 Task: Add Attachment from "Attach a link" to Card Card0000000052 in Board Board0000000013 in Workspace WS0000000005 in Trello. Add Cover Red to Card Card0000000052 in Board Board0000000013 in Workspace WS0000000005 in Trello. Add "Join Card" Button Button0000000052  to Card Card0000000052 in Board Board0000000013 in Workspace WS0000000005 in Trello. Add Description DS0000000052 to Card Card0000000052 in Board Board0000000013 in Workspace WS0000000005 in Trello. Add Comment CM0000000052 to Card Card0000000052 in Board Board0000000013 in Workspace WS0000000005 in Trello
Action: Mouse moved to (681, 372)
Screenshot: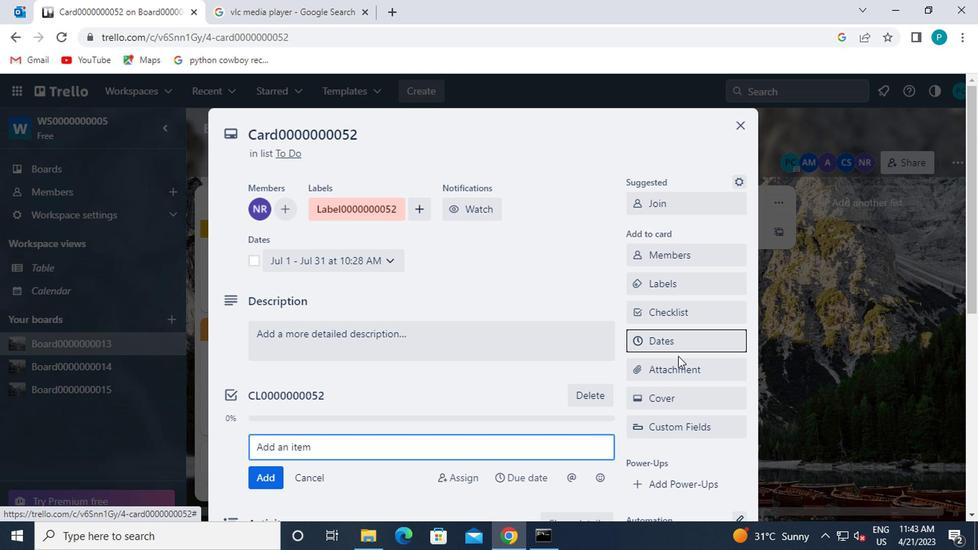 
Action: Mouse pressed left at (681, 372)
Screenshot: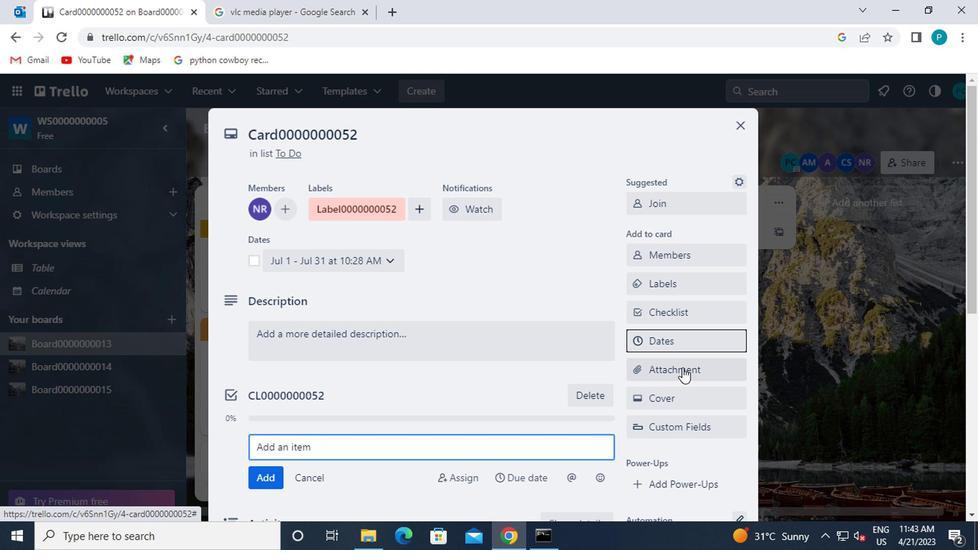 
Action: Mouse moved to (278, 15)
Screenshot: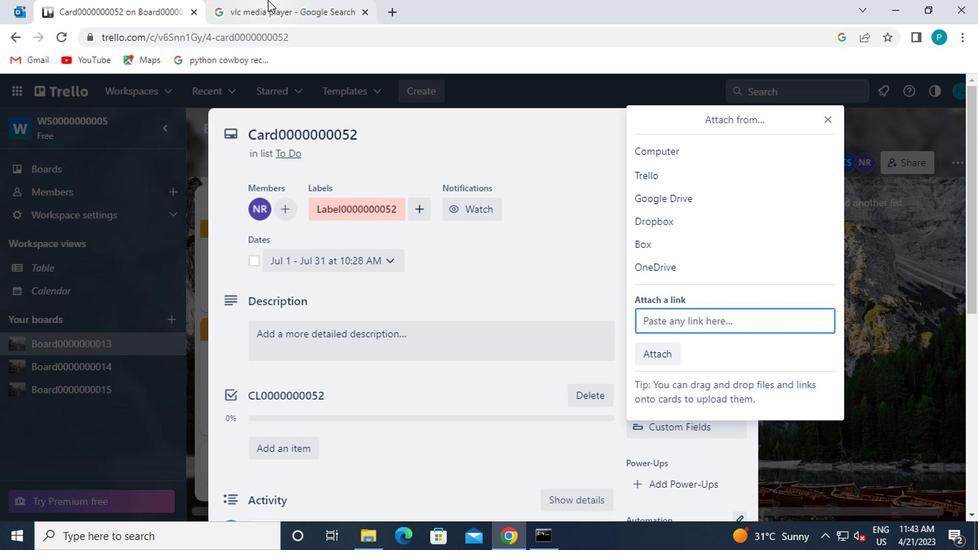 
Action: Mouse pressed left at (278, 15)
Screenshot: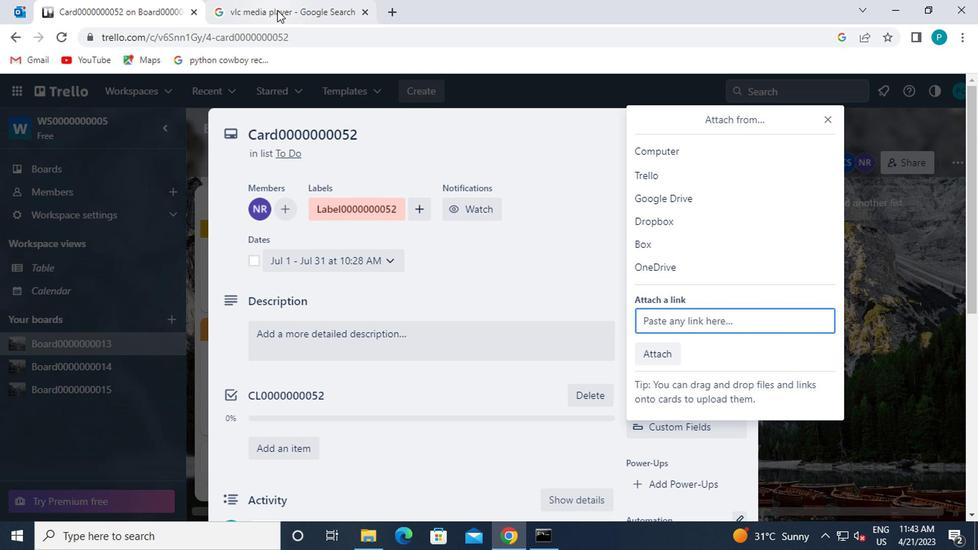 
Action: Key pressed ctrl+C
Screenshot: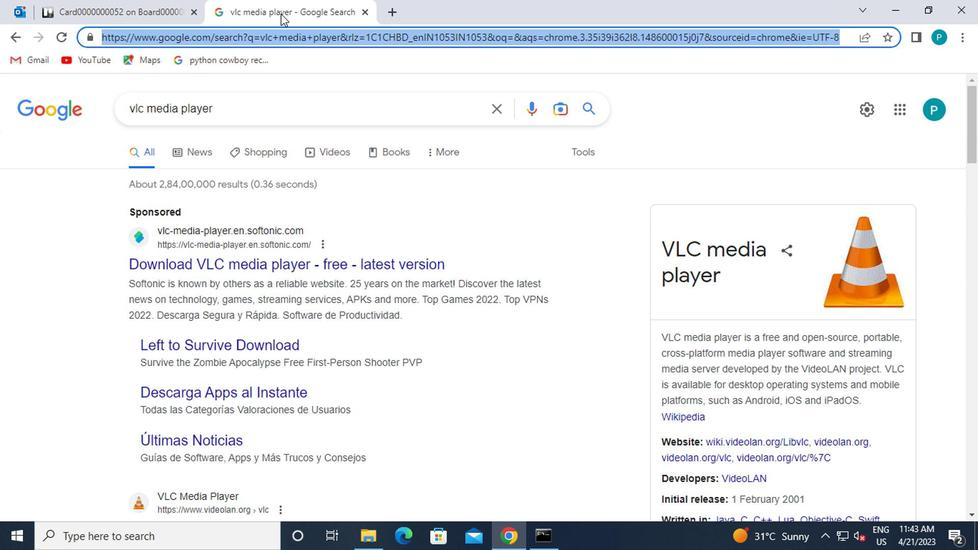 
Action: Mouse moved to (151, 5)
Screenshot: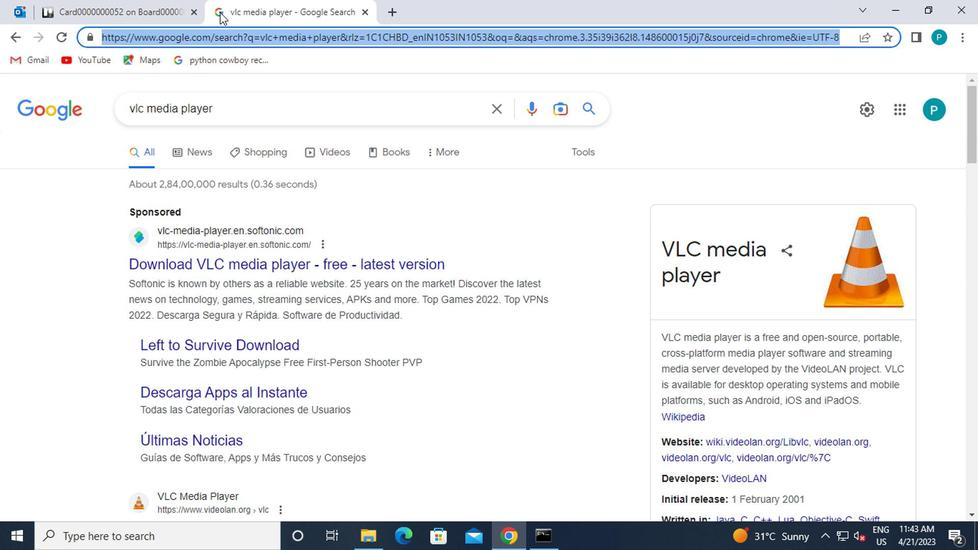 
Action: Mouse pressed left at (151, 5)
Screenshot: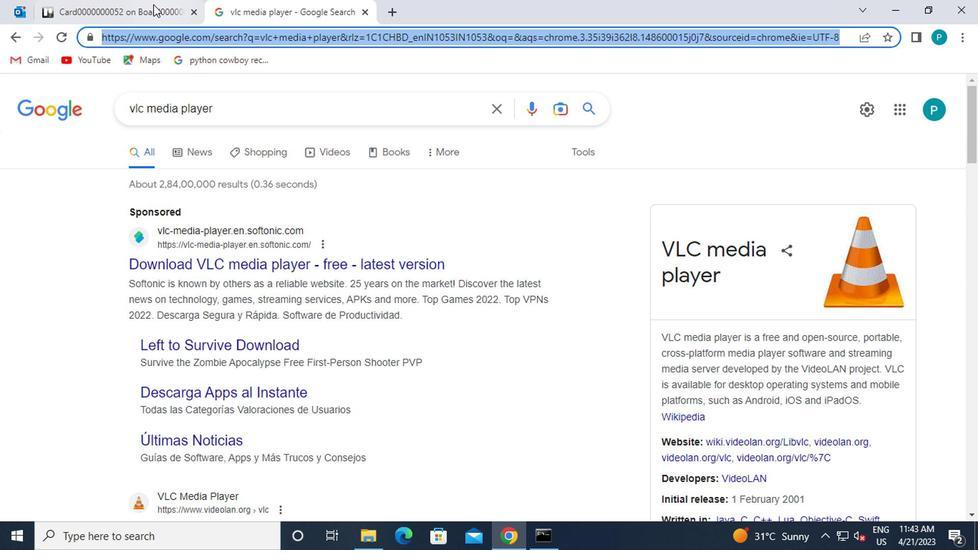 
Action: Mouse moved to (665, 317)
Screenshot: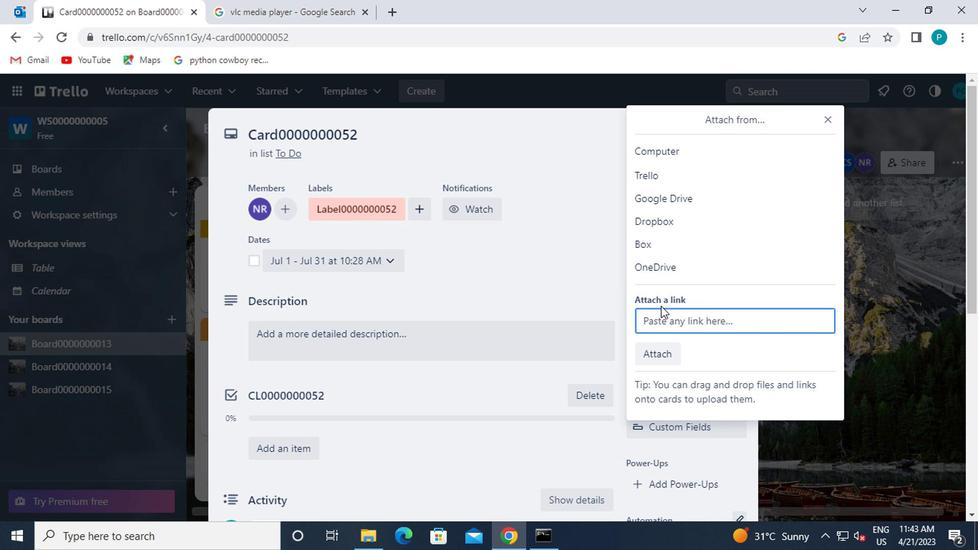
Action: Mouse pressed left at (665, 317)
Screenshot: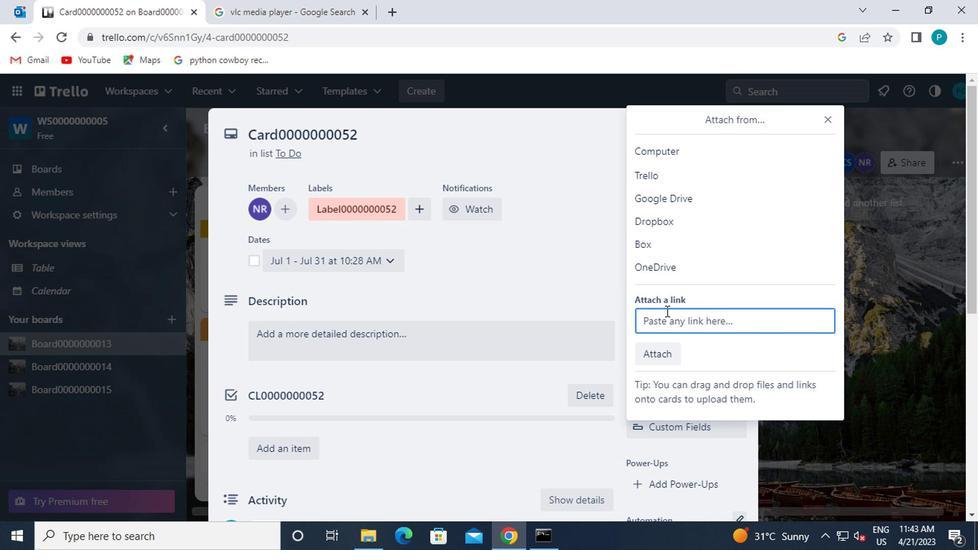
Action: Key pressed ctrl+V
Screenshot: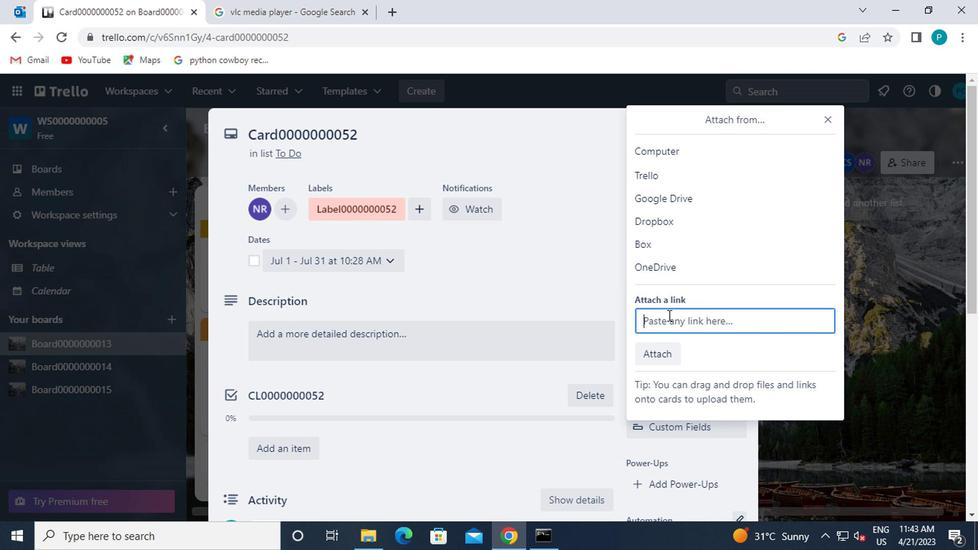 
Action: Mouse moved to (665, 398)
Screenshot: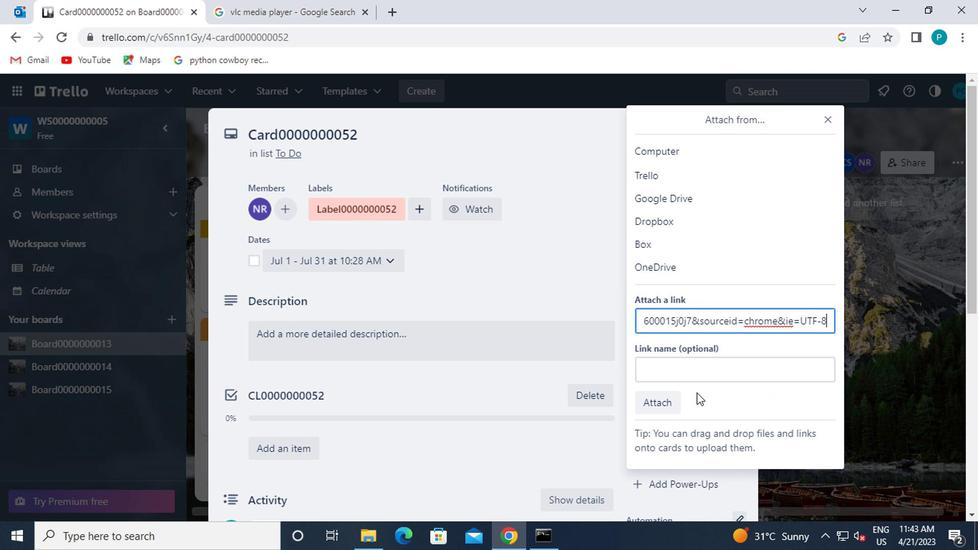 
Action: Mouse pressed left at (665, 398)
Screenshot: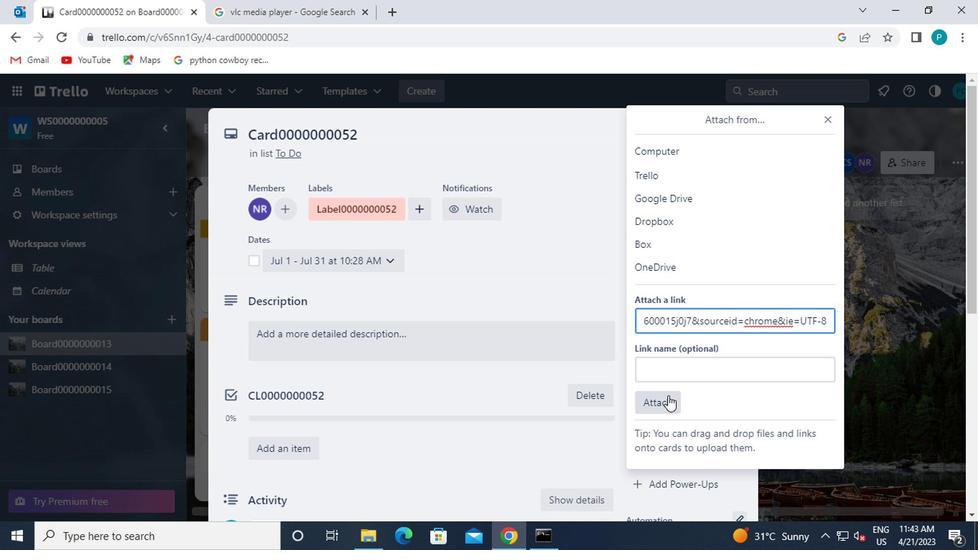 
Action: Mouse moved to (601, 361)
Screenshot: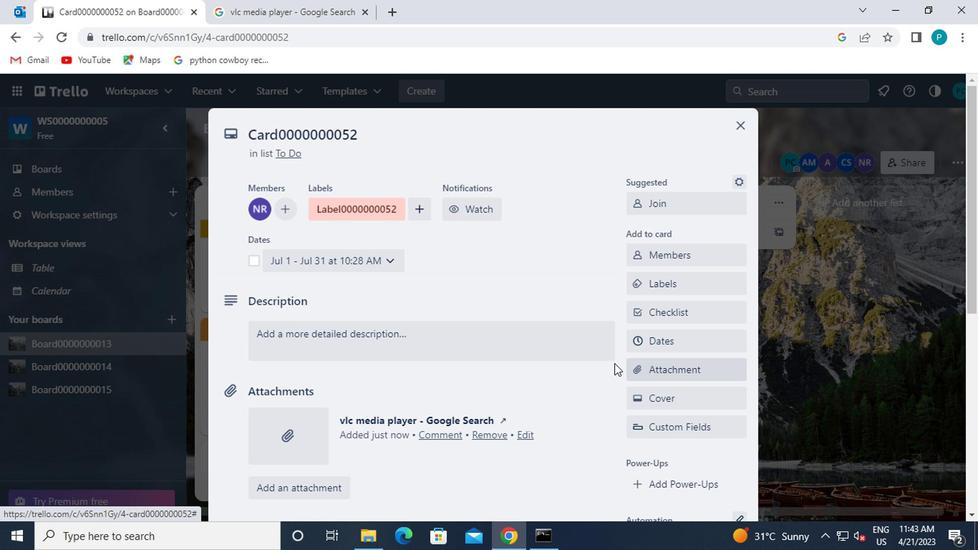 
Action: Mouse scrolled (601, 360) with delta (0, -1)
Screenshot: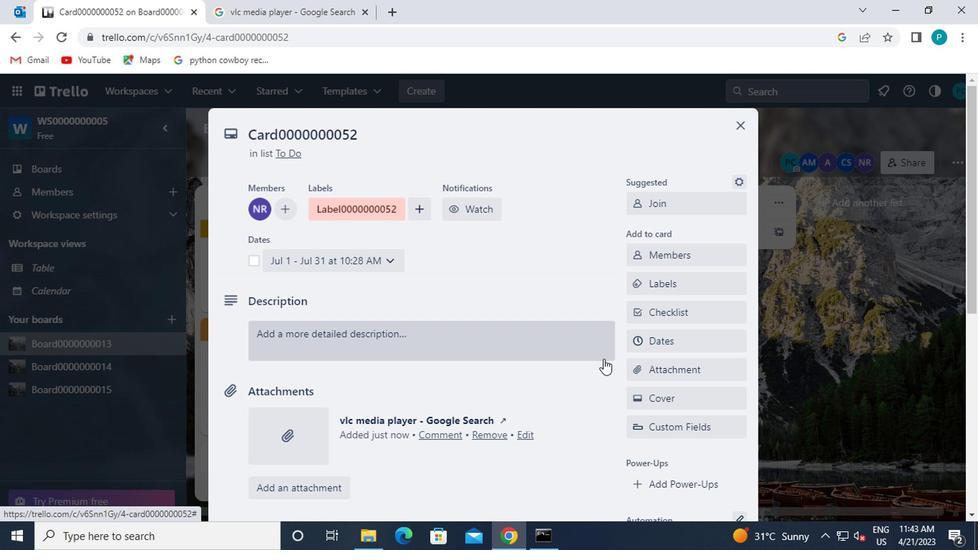 
Action: Mouse moved to (637, 333)
Screenshot: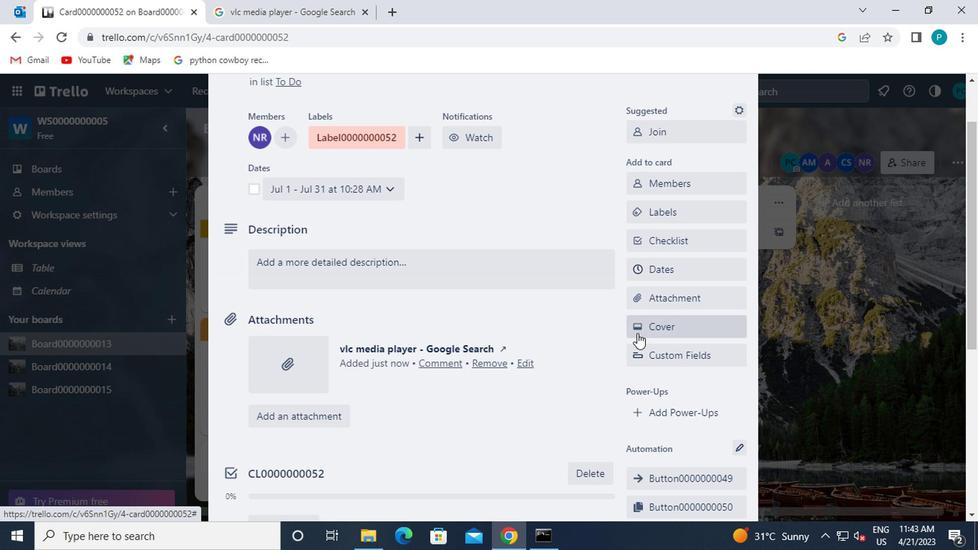 
Action: Mouse pressed left at (637, 333)
Screenshot: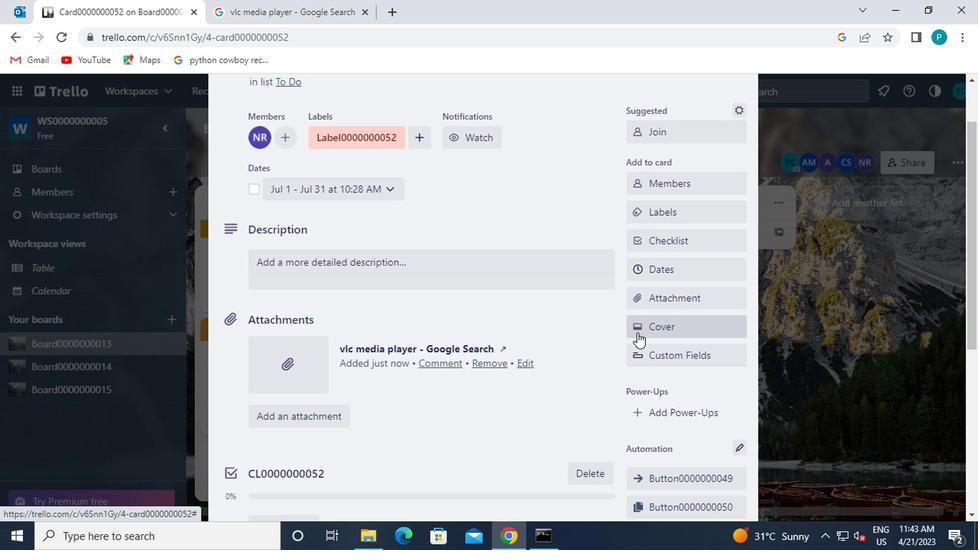 
Action: Mouse moved to (766, 249)
Screenshot: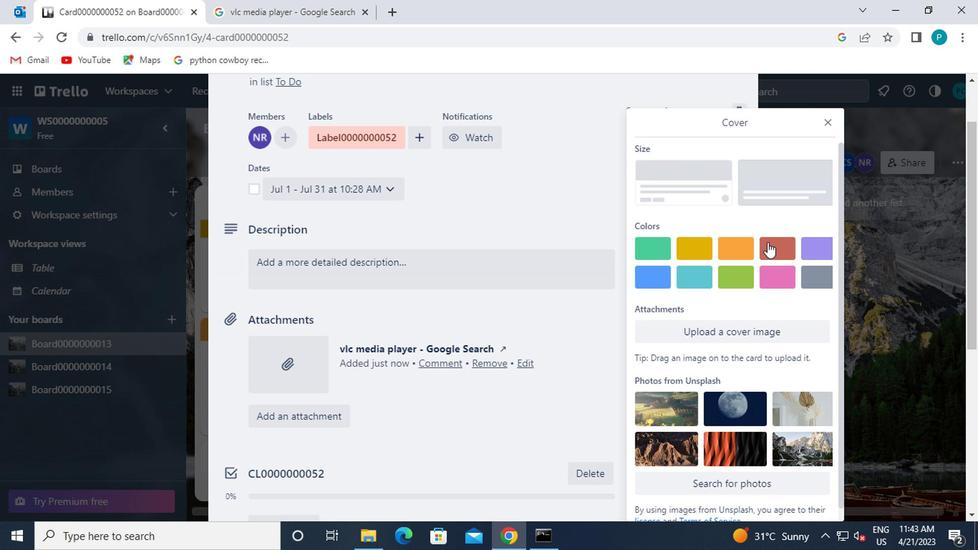 
Action: Mouse pressed left at (766, 249)
Screenshot: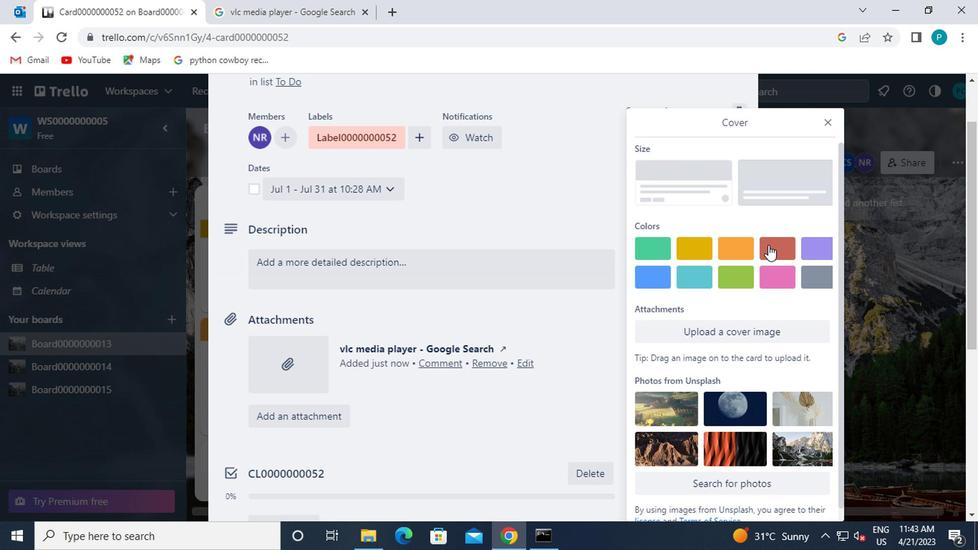 
Action: Mouse moved to (823, 115)
Screenshot: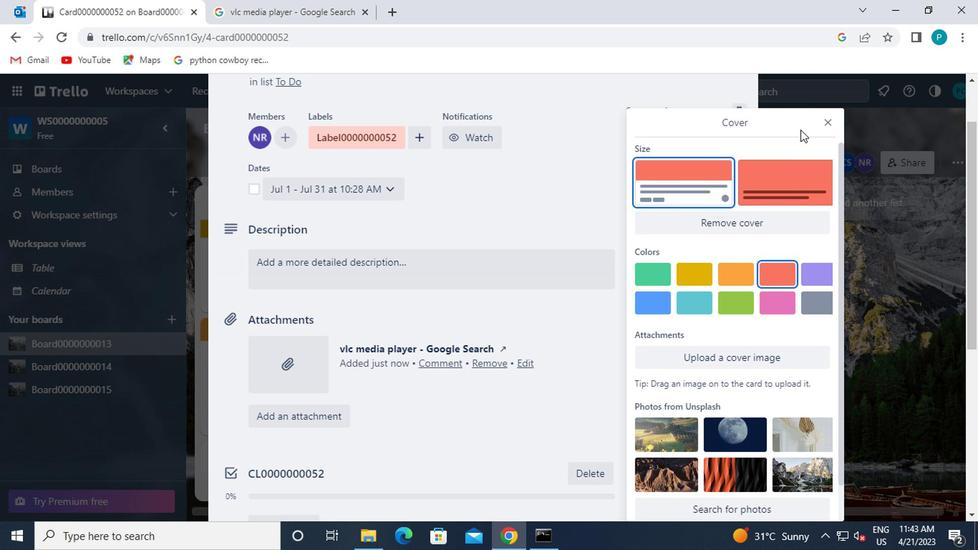 
Action: Mouse pressed left at (823, 115)
Screenshot: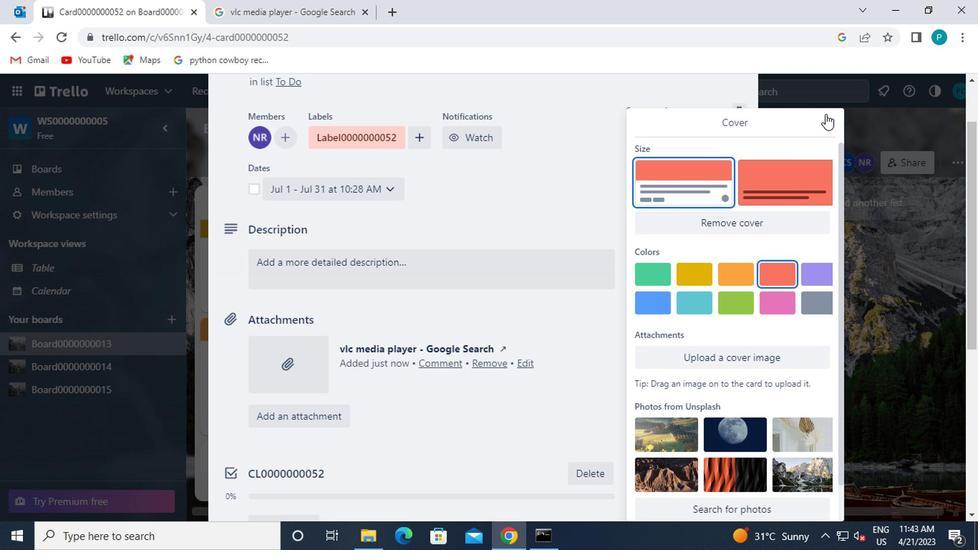 
Action: Mouse moved to (587, 330)
Screenshot: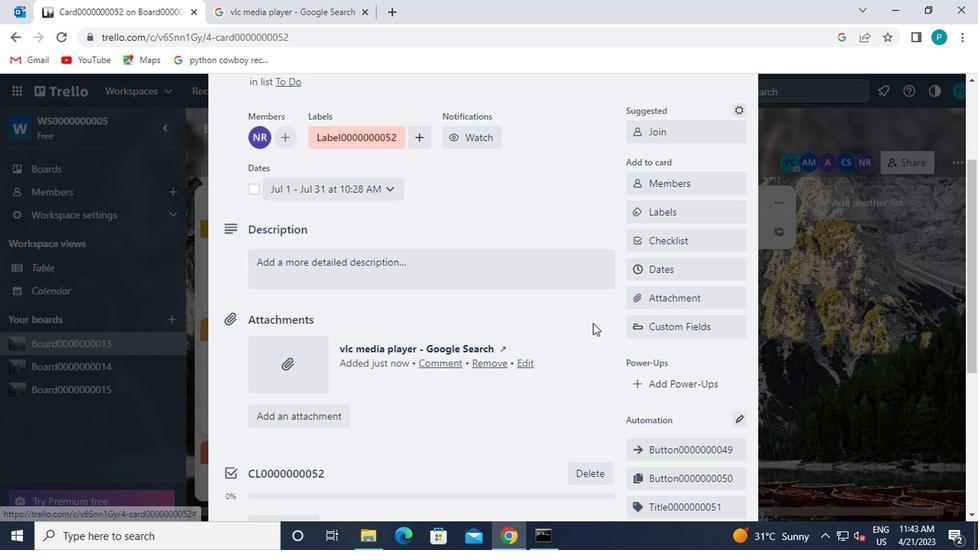 
Action: Mouse scrolled (587, 329) with delta (0, 0)
Screenshot: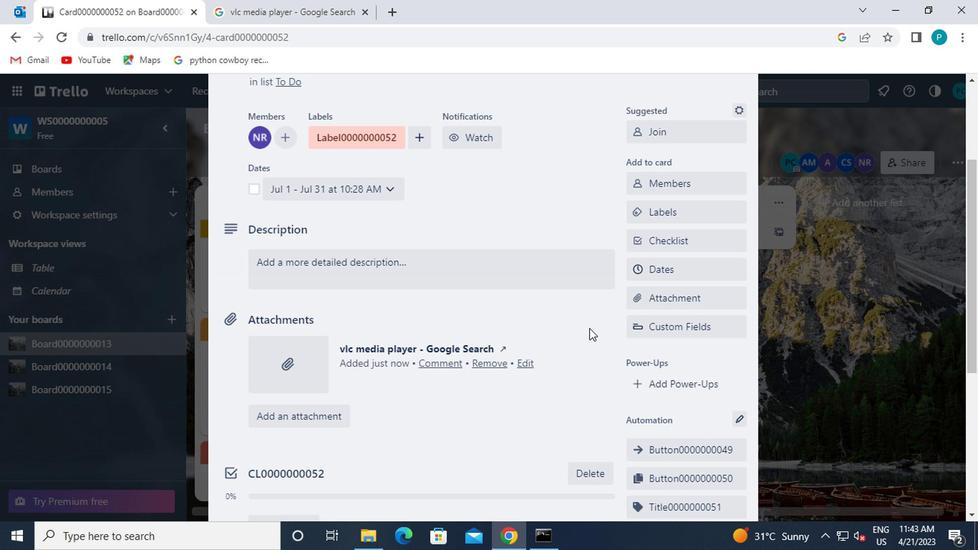 
Action: Mouse moved to (594, 333)
Screenshot: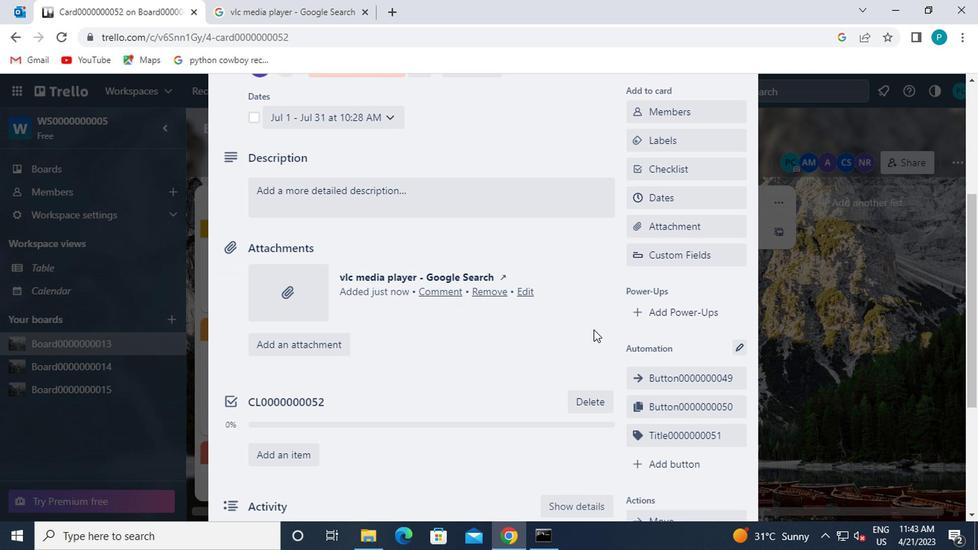 
Action: Mouse scrolled (594, 333) with delta (0, 0)
Screenshot: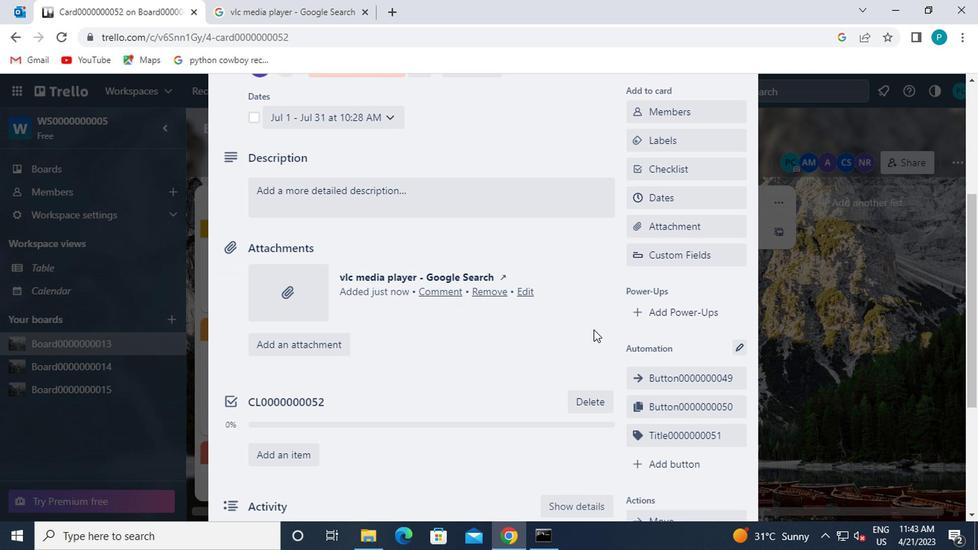 
Action: Mouse moved to (655, 387)
Screenshot: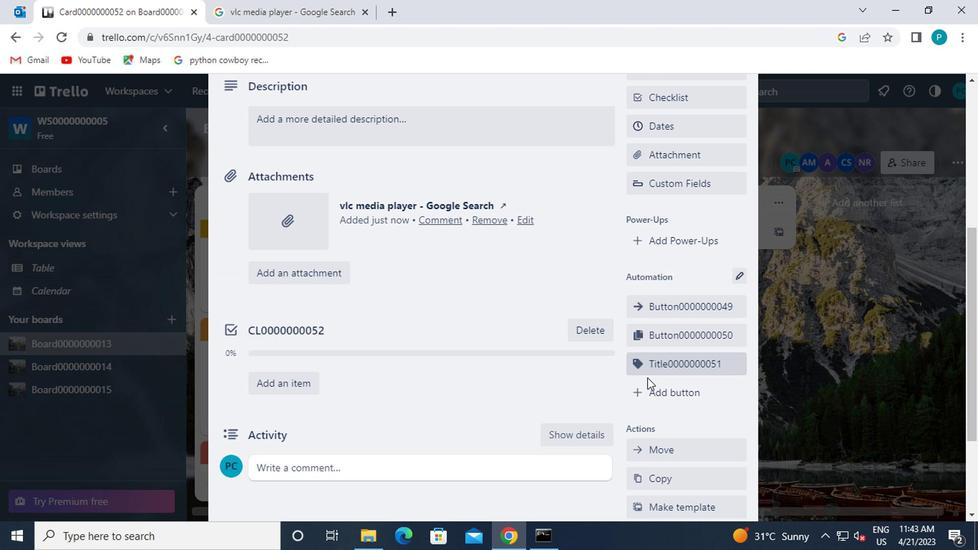
Action: Mouse pressed left at (655, 387)
Screenshot: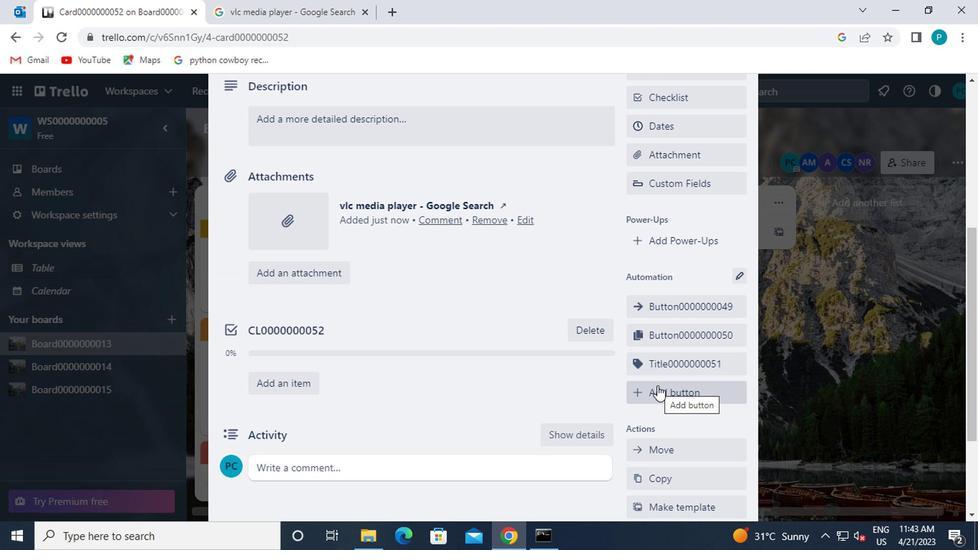 
Action: Mouse moved to (681, 275)
Screenshot: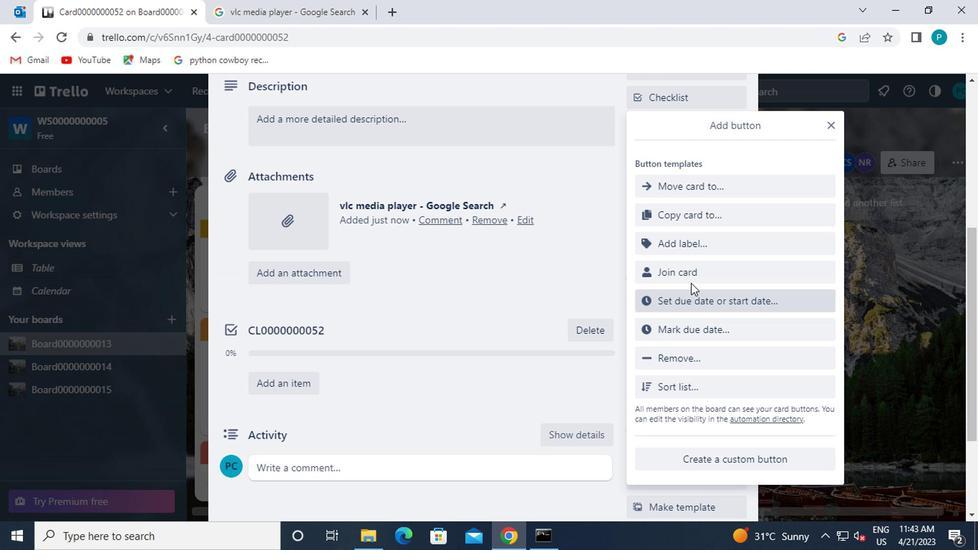 
Action: Mouse pressed left at (681, 275)
Screenshot: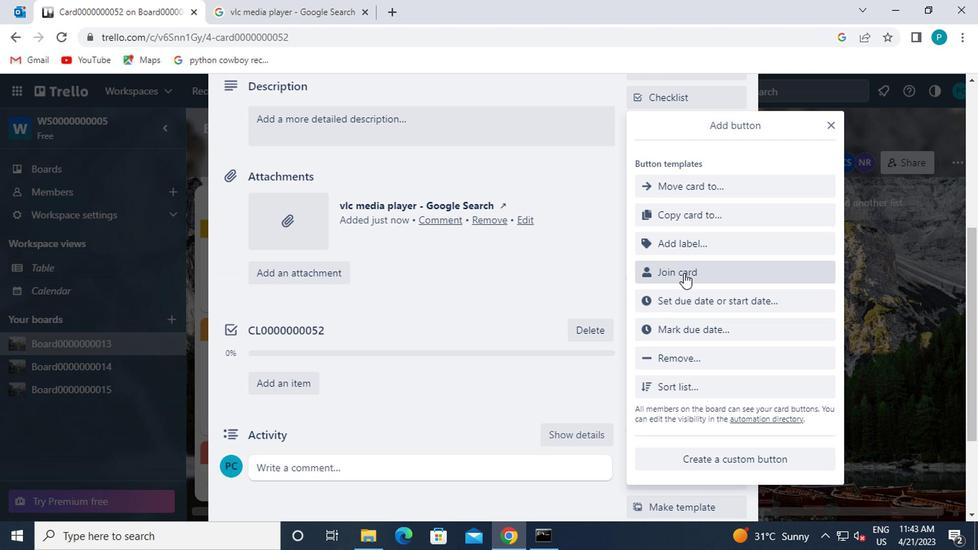 
Action: Mouse moved to (685, 237)
Screenshot: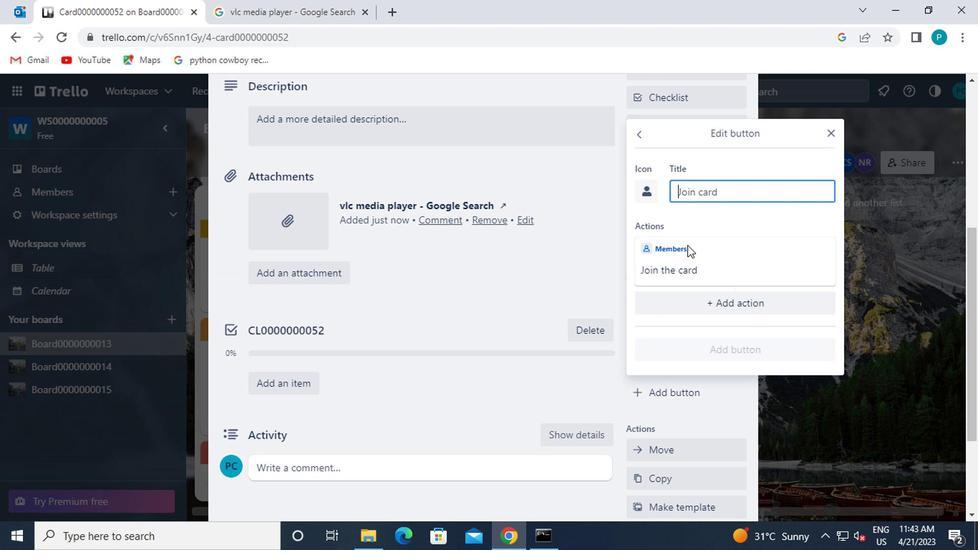 
Action: Key pressed b<Key.caps_lock>utton0000000052
Screenshot: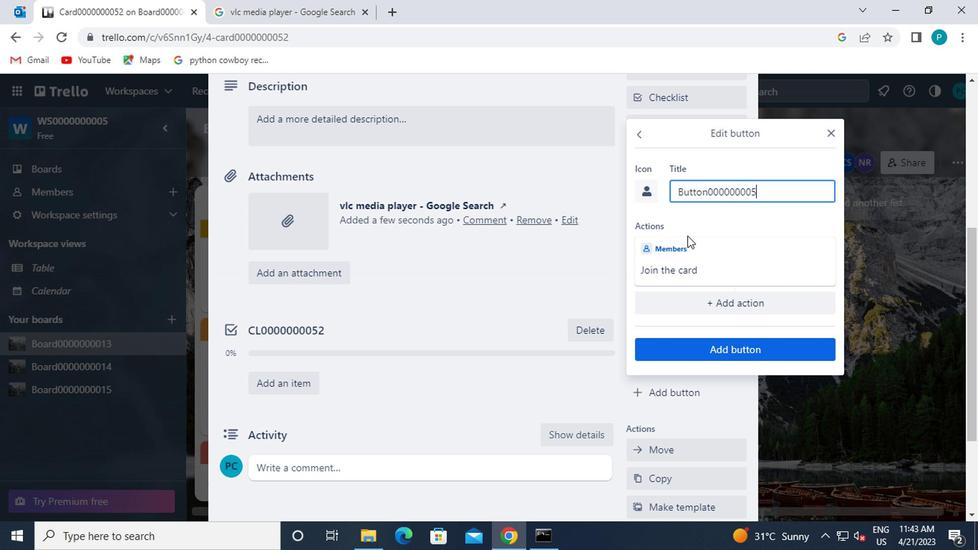 
Action: Mouse moved to (697, 342)
Screenshot: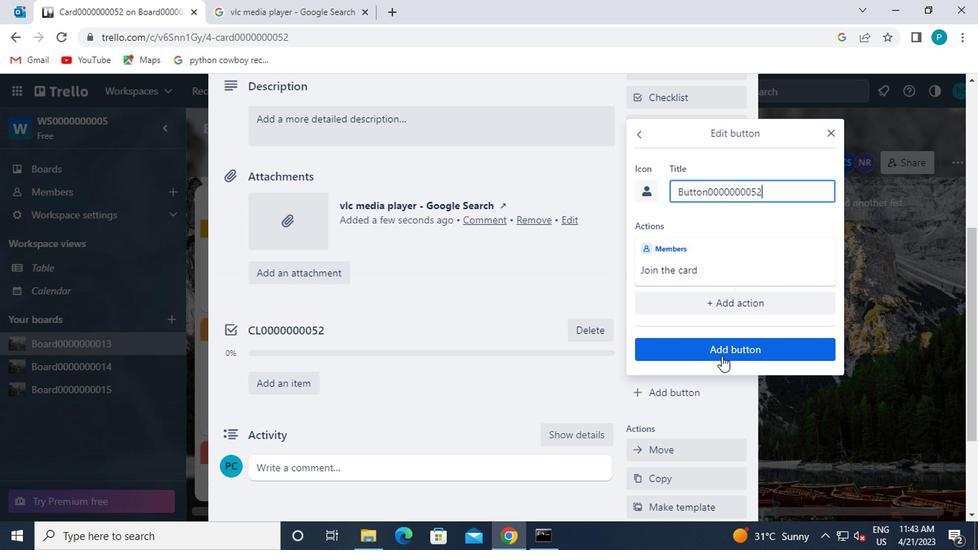 
Action: Mouse pressed left at (697, 342)
Screenshot: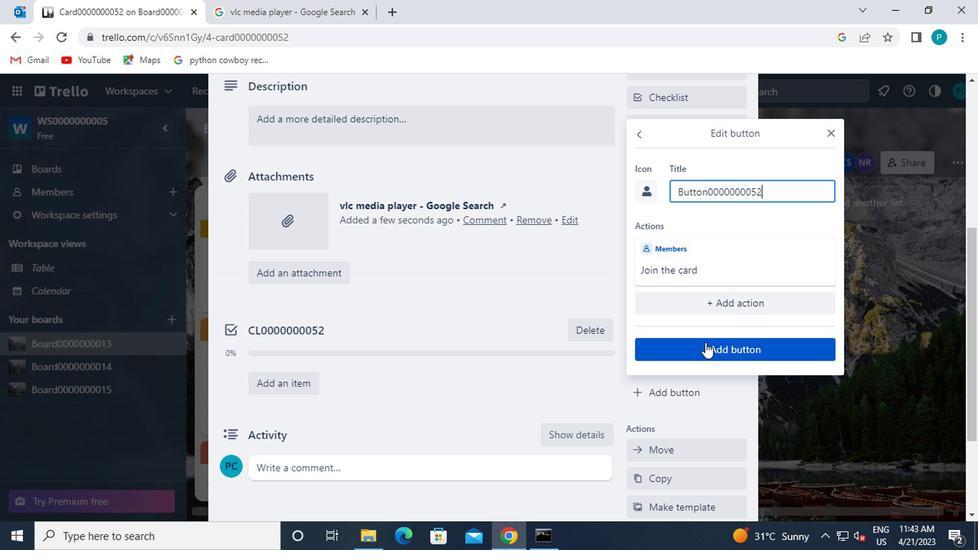
Action: Mouse moved to (456, 284)
Screenshot: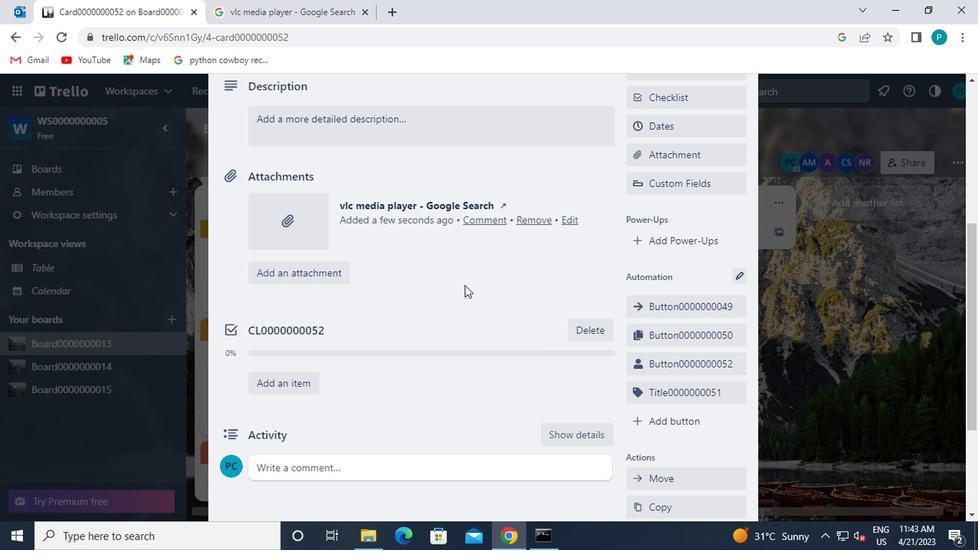
Action: Mouse scrolled (456, 284) with delta (0, 0)
Screenshot: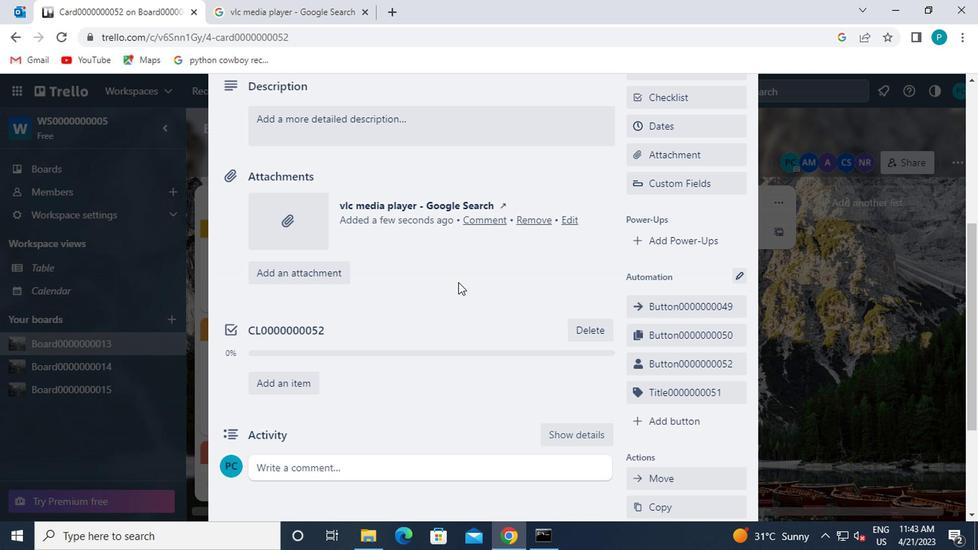 
Action: Mouse moved to (271, 188)
Screenshot: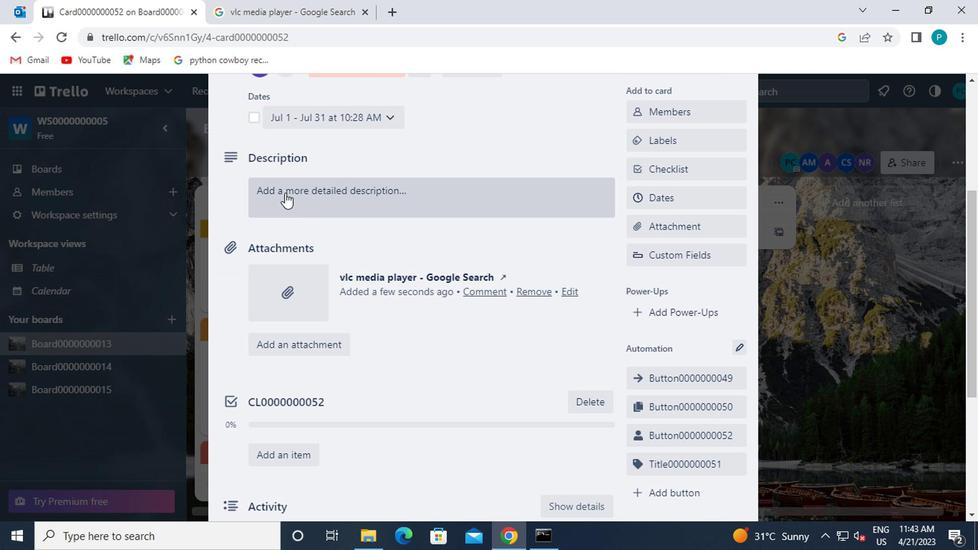 
Action: Mouse pressed left at (271, 188)
Screenshot: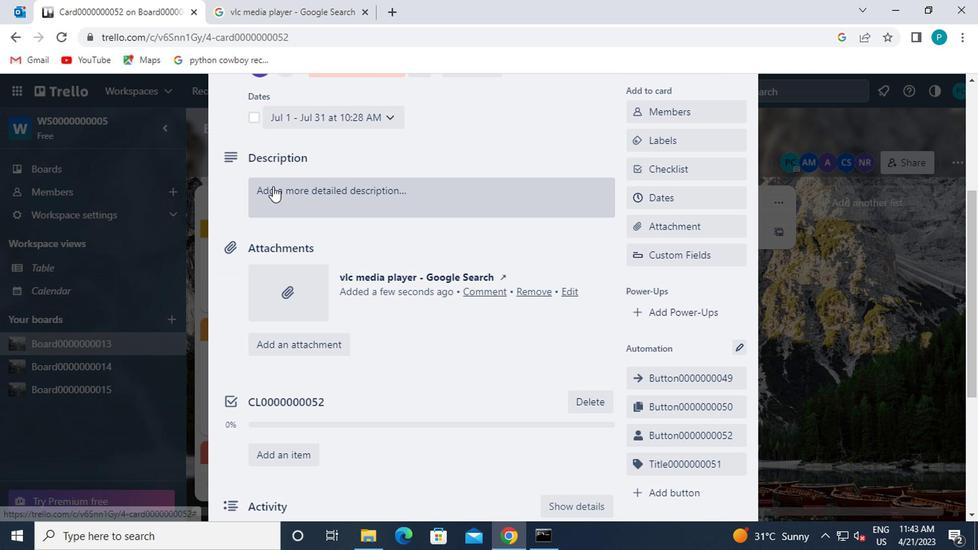 
Action: Key pressed <Key.caps_lock>ds0000000052
Screenshot: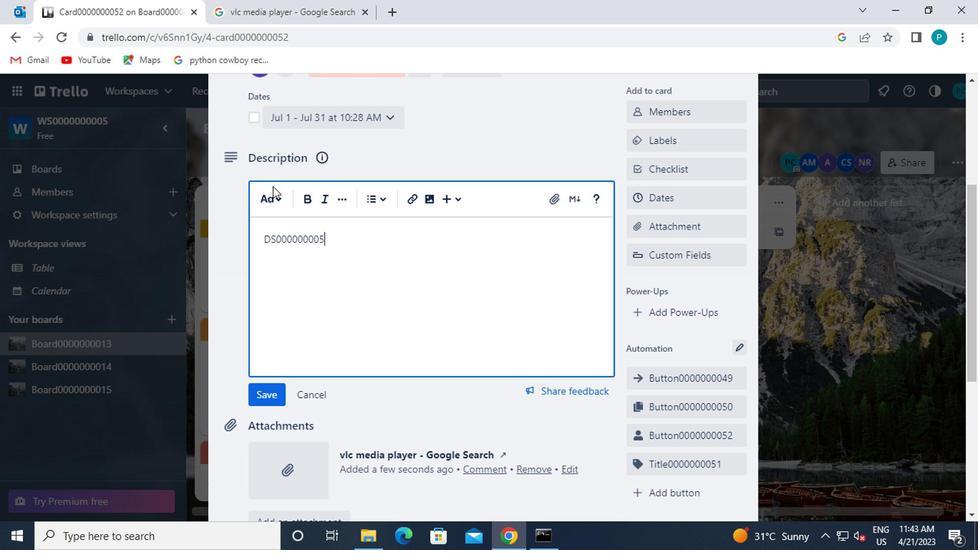 
Action: Mouse moved to (267, 385)
Screenshot: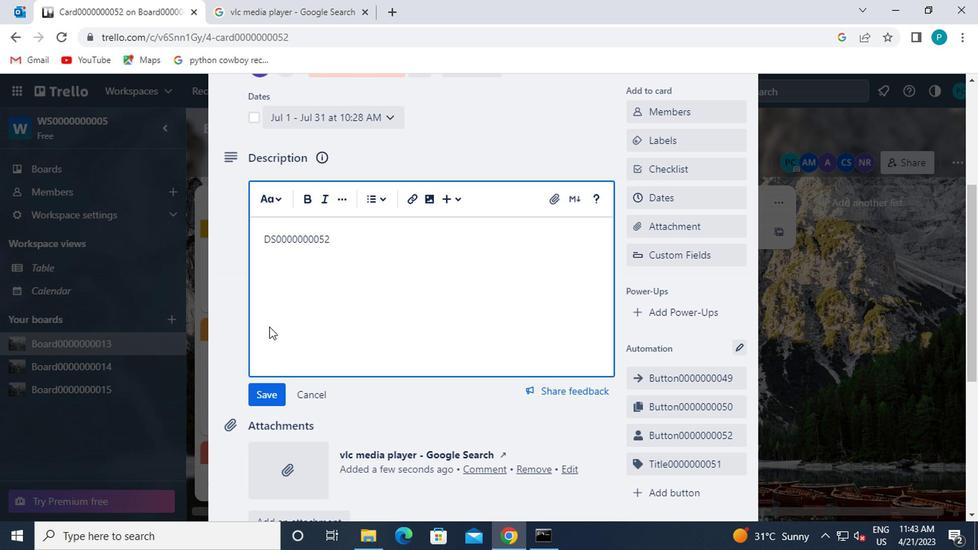 
Action: Mouse pressed left at (267, 385)
Screenshot: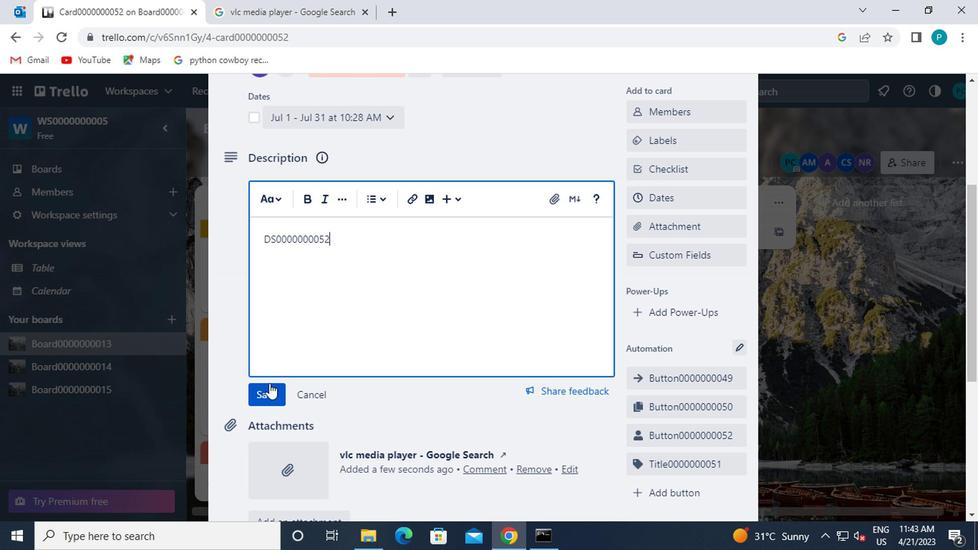 
Action: Mouse scrolled (267, 384) with delta (0, -1)
Screenshot: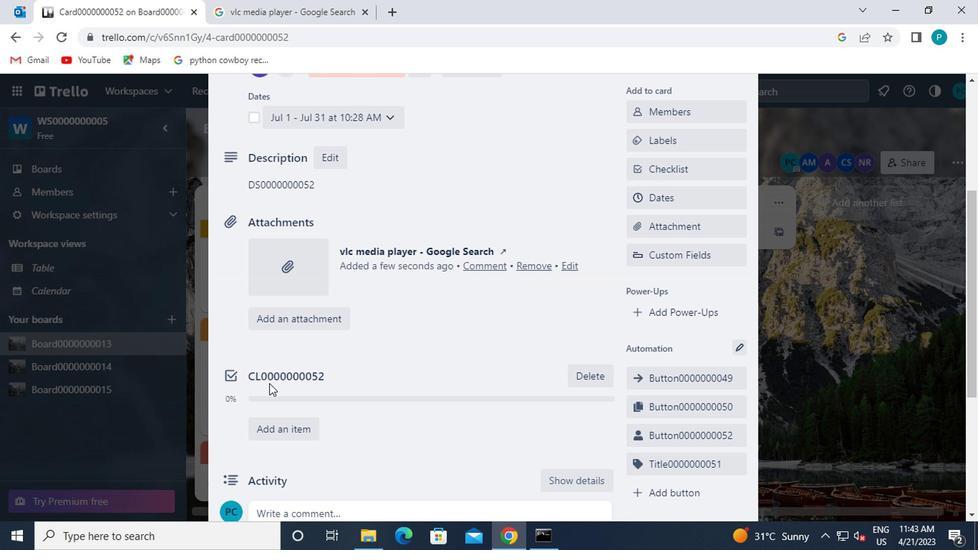 
Action: Mouse scrolled (267, 384) with delta (0, -1)
Screenshot: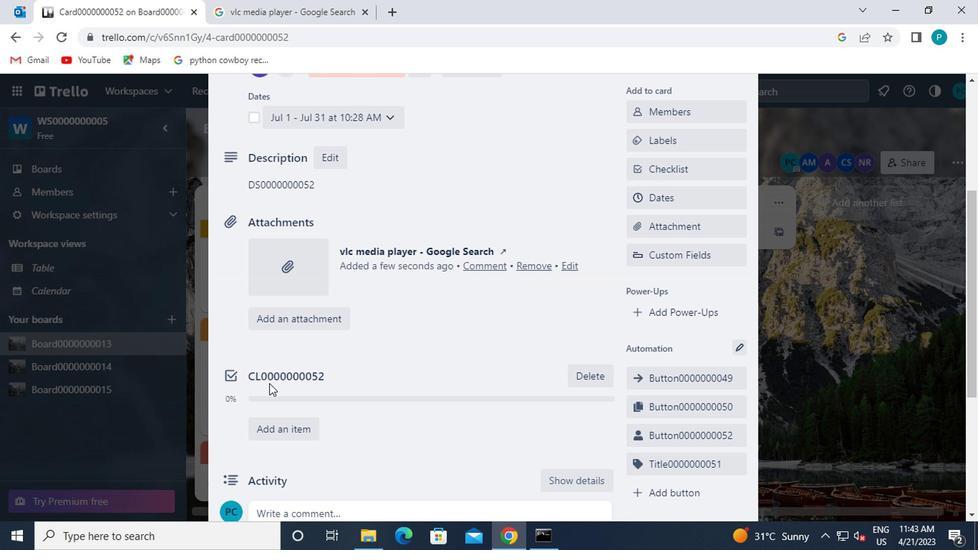 
Action: Mouse scrolled (267, 384) with delta (0, -1)
Screenshot: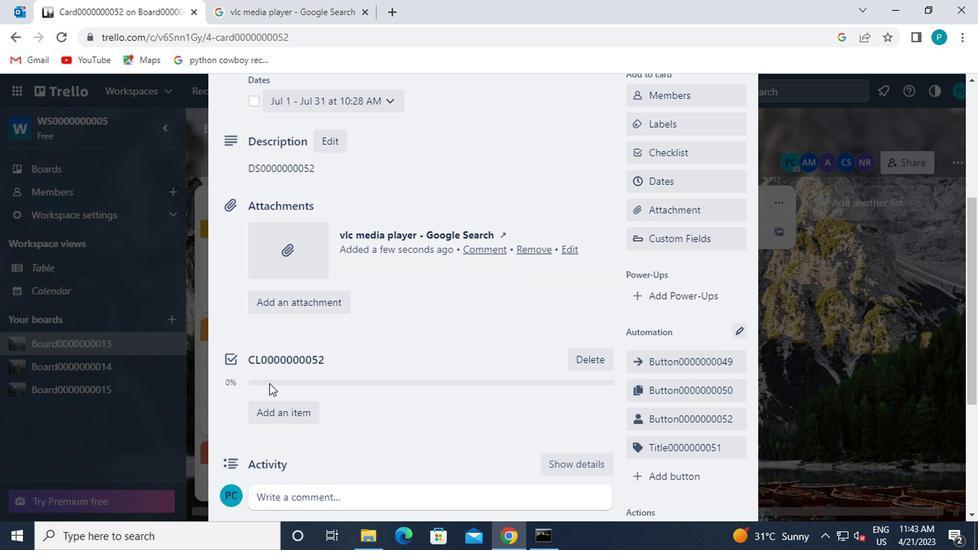 
Action: Mouse moved to (262, 308)
Screenshot: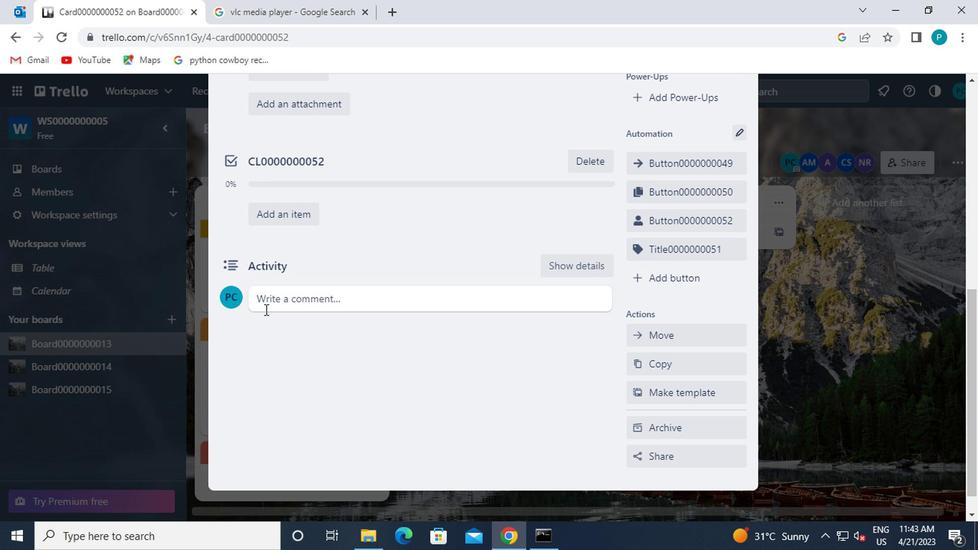 
Action: Mouse pressed left at (262, 308)
Screenshot: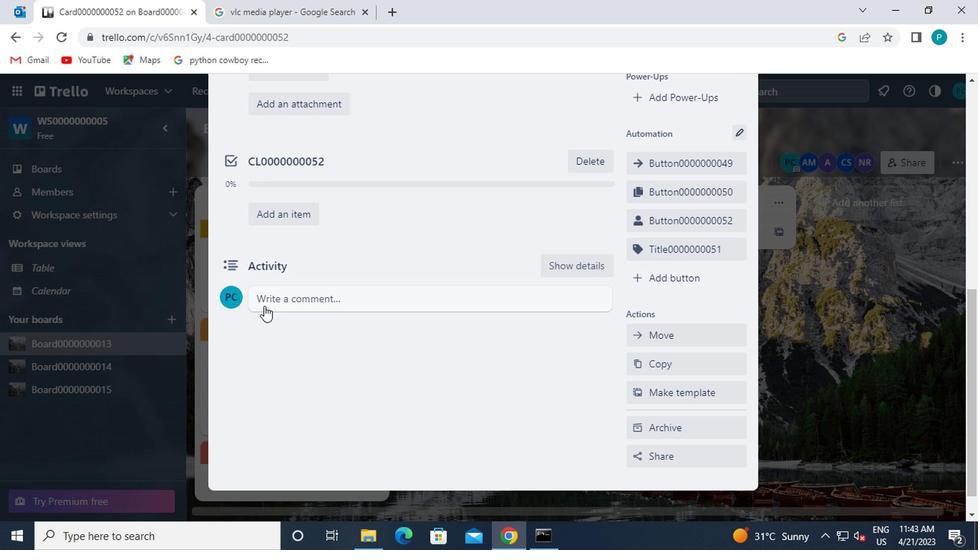 
Action: Key pressed cm0000000052
Screenshot: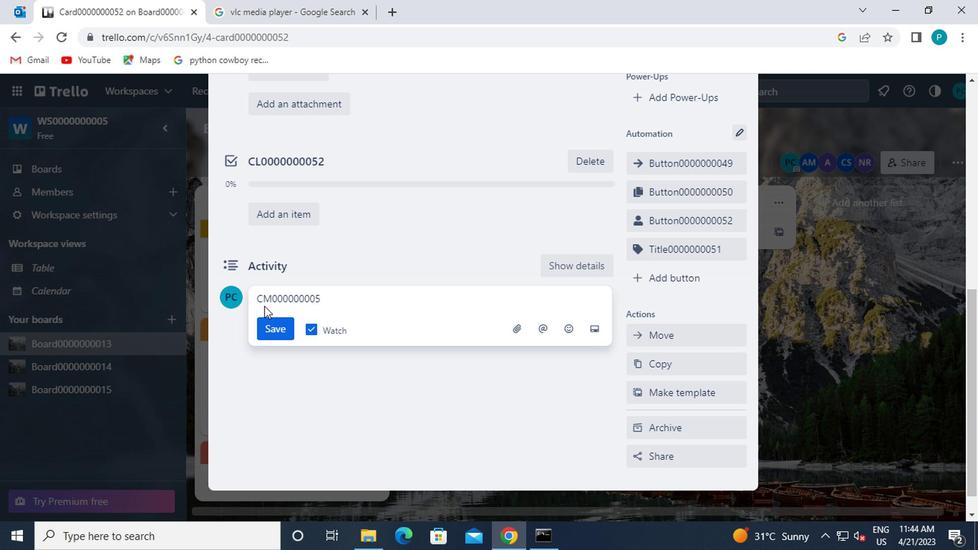 
Action: Mouse moved to (280, 328)
Screenshot: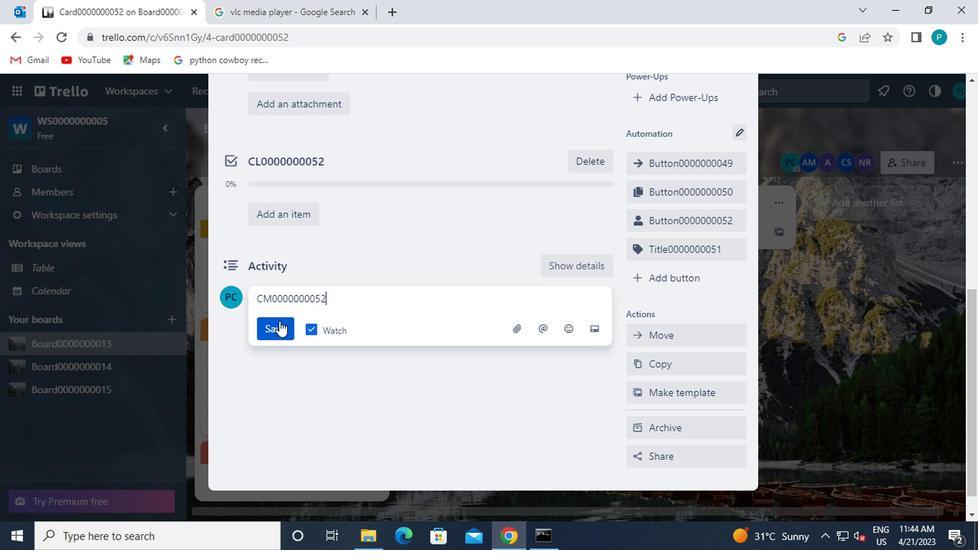 
Action: Mouse pressed left at (280, 328)
Screenshot: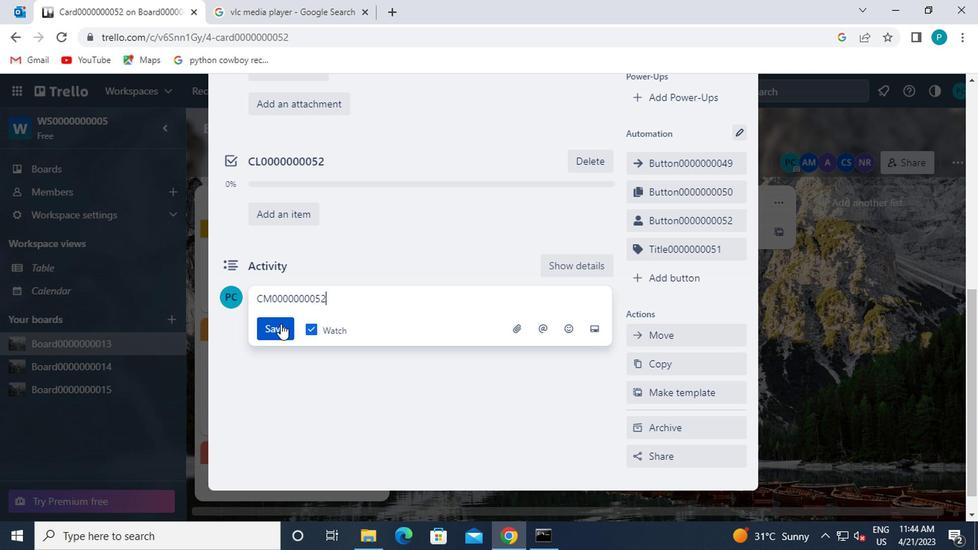 
Action: Mouse moved to (280, 328)
Screenshot: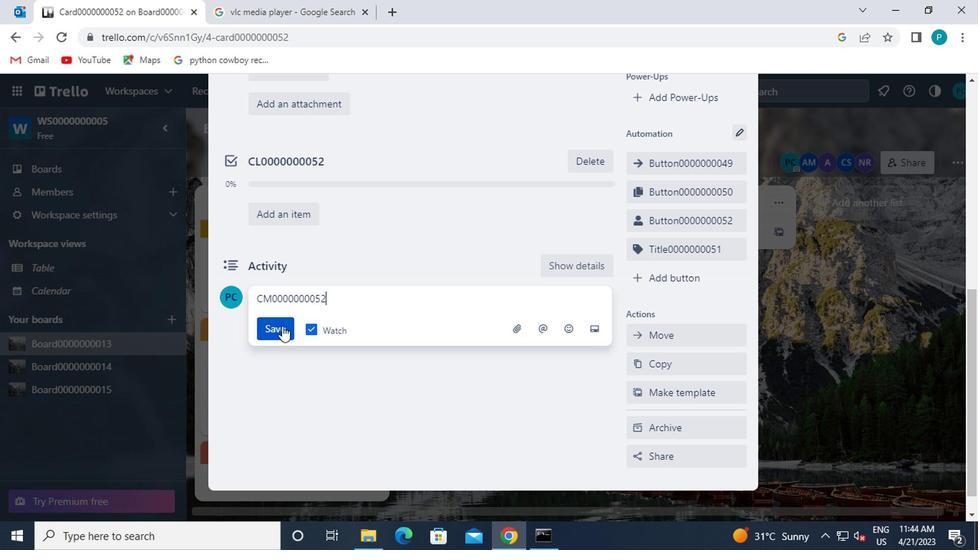 
Action: Mouse scrolled (280, 329) with delta (0, 1)
Screenshot: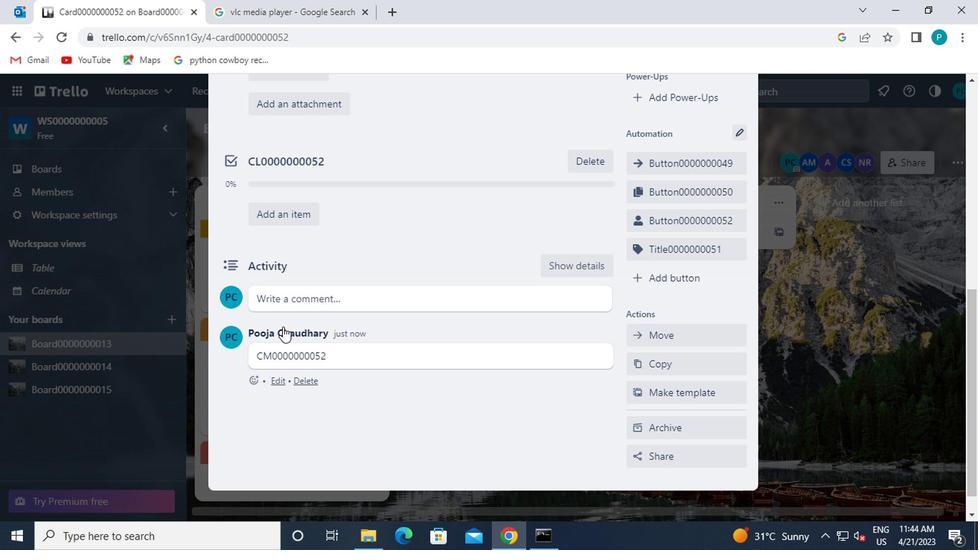 
Action: Mouse scrolled (280, 329) with delta (0, 1)
Screenshot: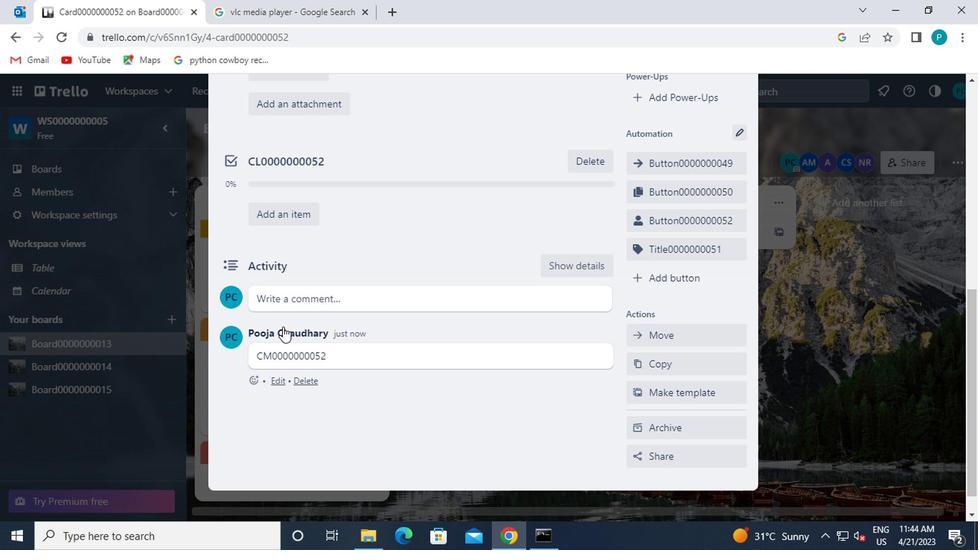
Action: Mouse scrolled (280, 329) with delta (0, 1)
Screenshot: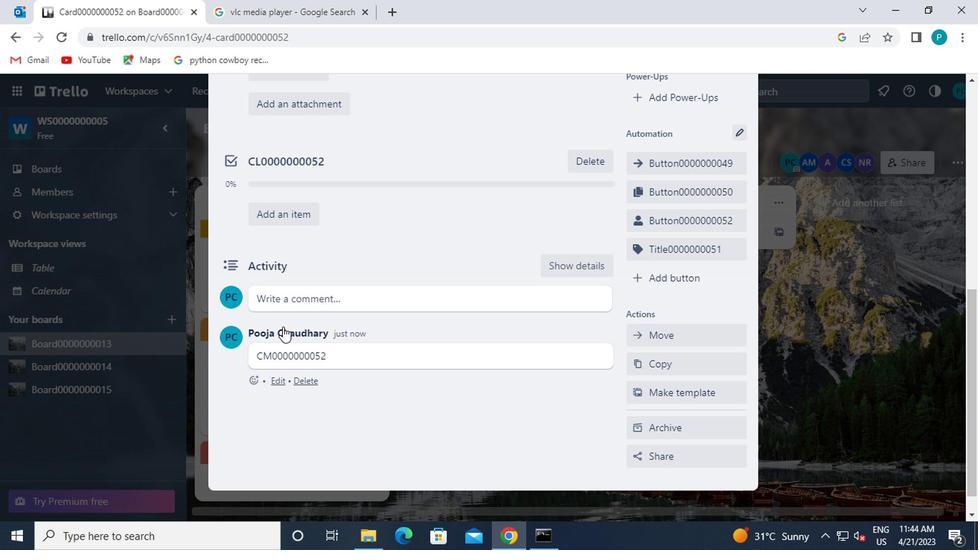 
